 Task: Set the parametric equalizer "High freq gain (dB)" to 0.00.
Action: Mouse moved to (120, 17)
Screenshot: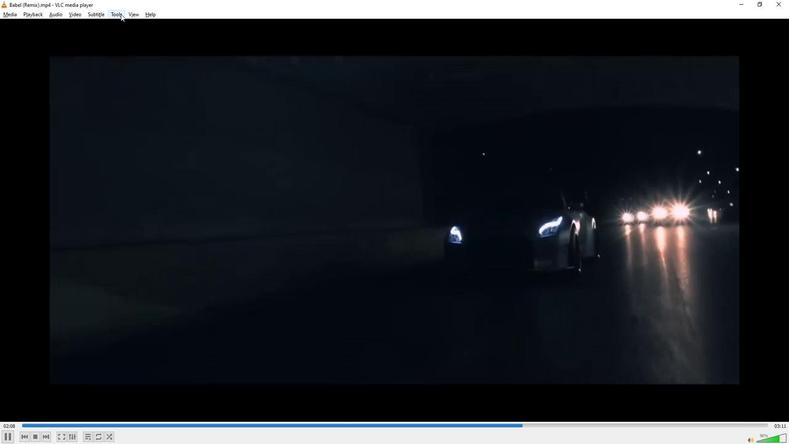 
Action: Mouse pressed left at (120, 17)
Screenshot: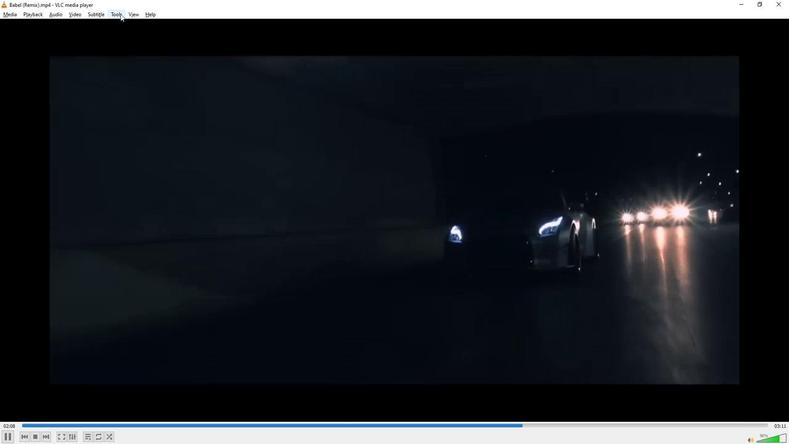 
Action: Mouse moved to (133, 114)
Screenshot: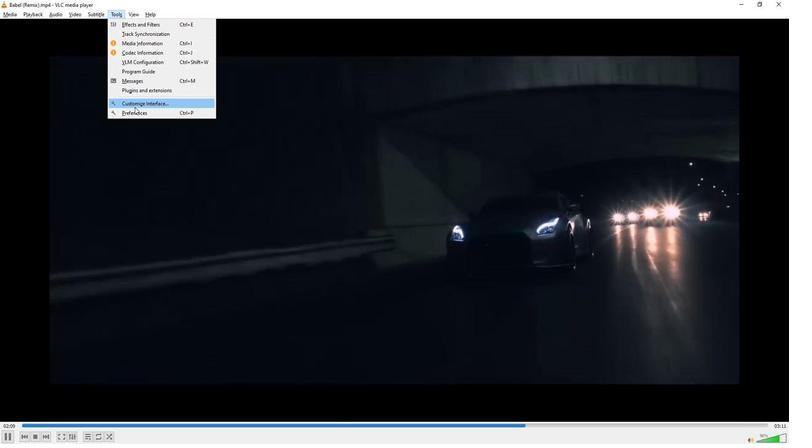 
Action: Mouse pressed left at (133, 114)
Screenshot: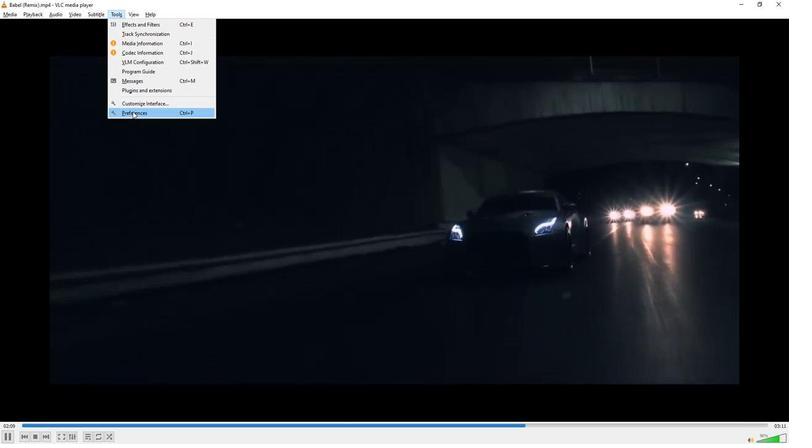 
Action: Mouse moved to (231, 335)
Screenshot: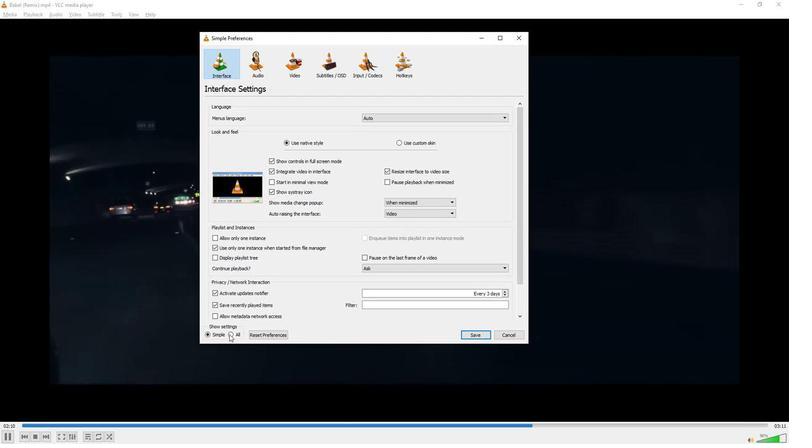 
Action: Mouse pressed left at (231, 335)
Screenshot: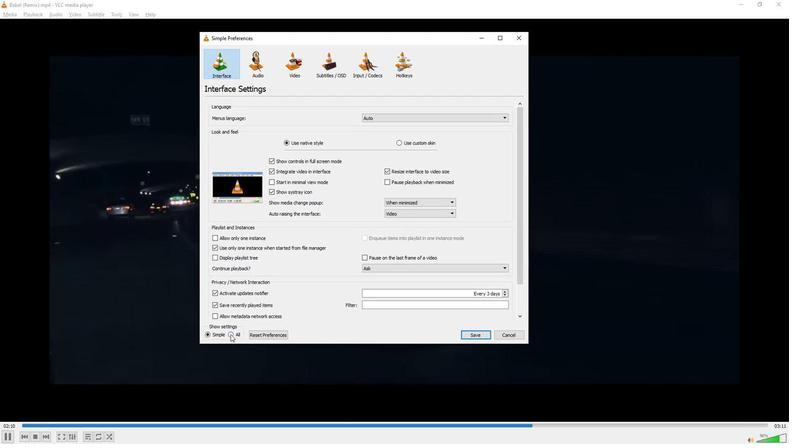 
Action: Mouse moved to (220, 151)
Screenshot: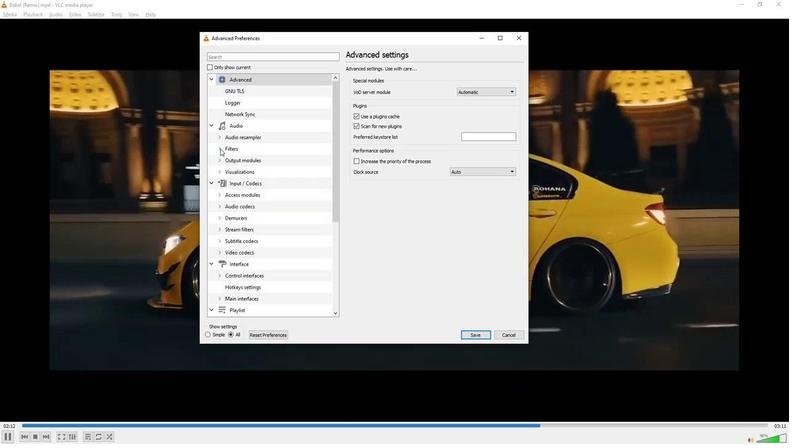 
Action: Mouse pressed left at (220, 151)
Screenshot: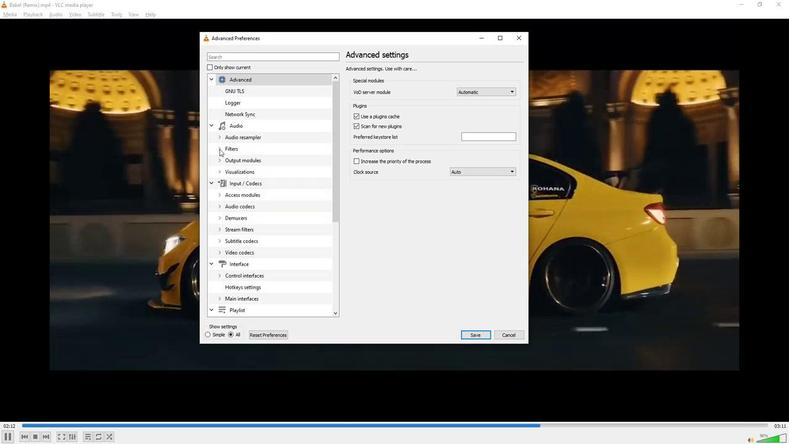 
Action: Mouse moved to (245, 251)
Screenshot: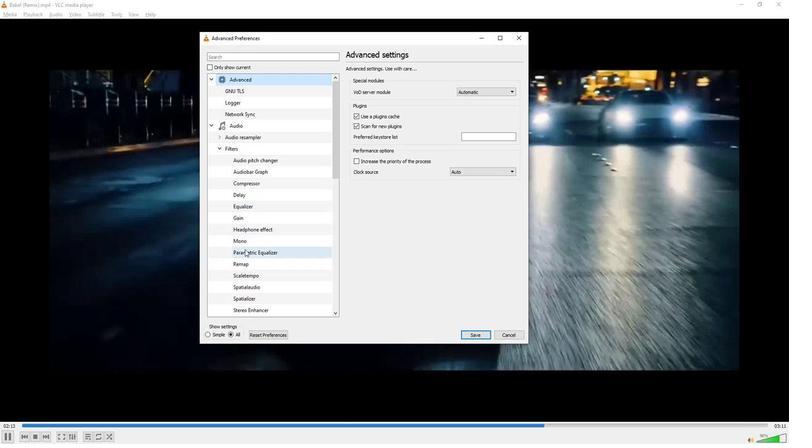 
Action: Mouse pressed left at (245, 251)
Screenshot: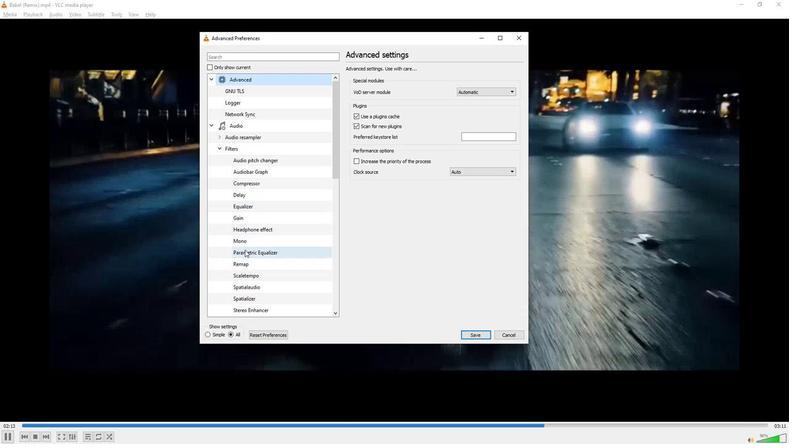 
Action: Mouse moved to (506, 119)
Screenshot: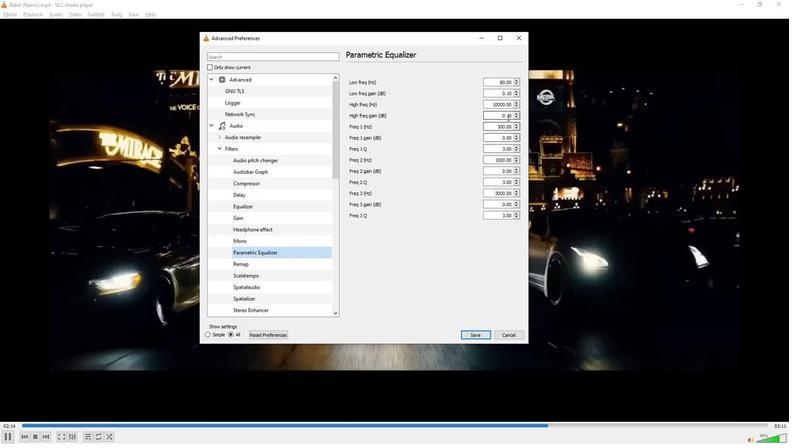 
Action: Mouse pressed left at (506, 119)
Screenshot: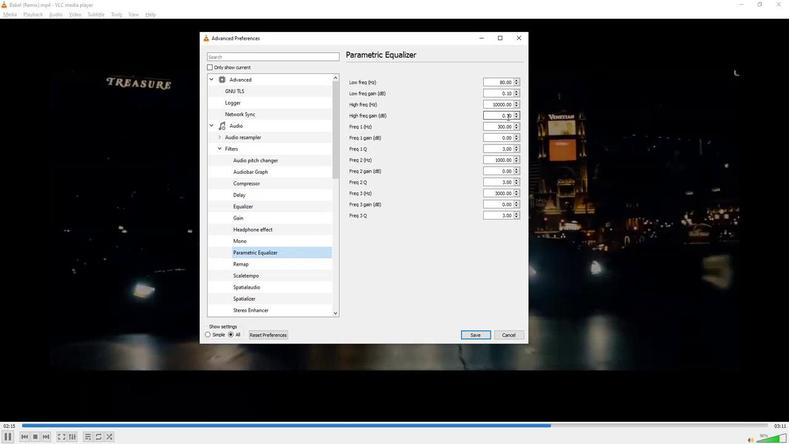 
Action: Mouse moved to (514, 119)
Screenshot: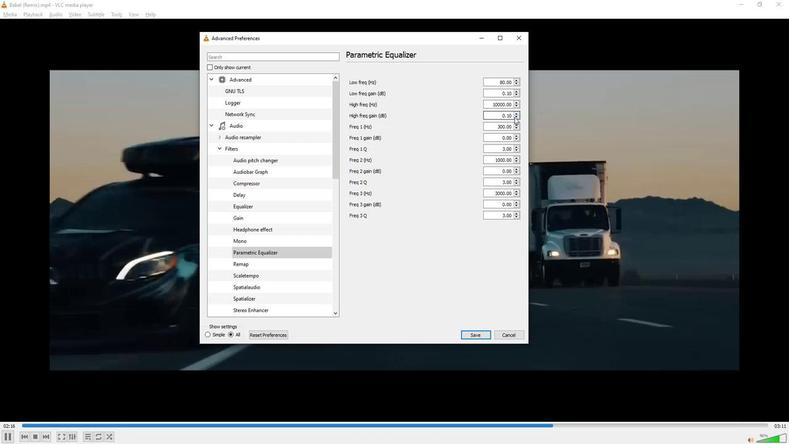 
Action: Mouse pressed left at (514, 119)
Screenshot: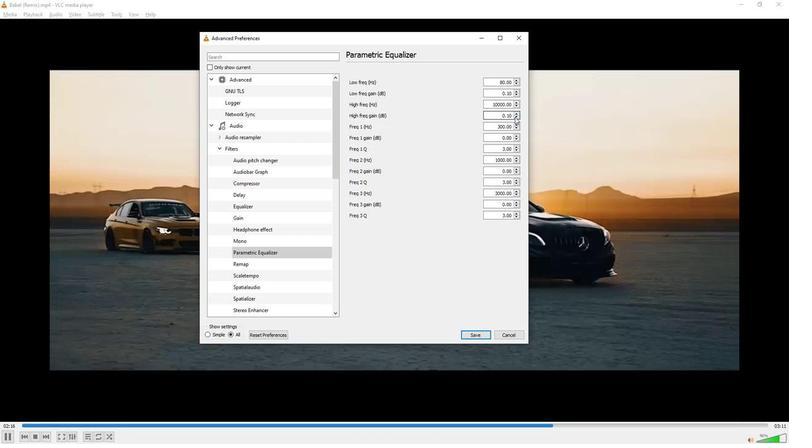
Action: Mouse moved to (451, 156)
Screenshot: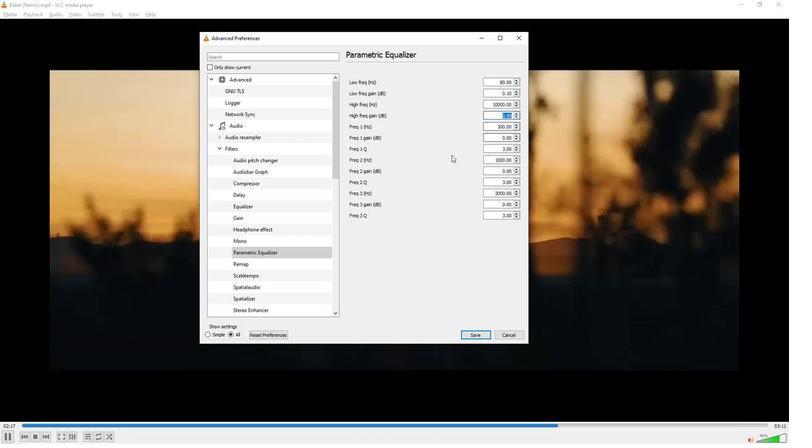 
Action: Mouse pressed left at (451, 156)
Screenshot: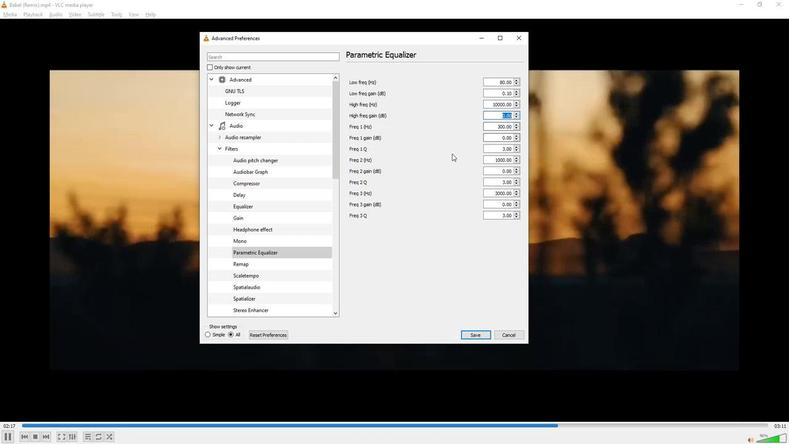 
Action: Mouse moved to (457, 242)
Screenshot: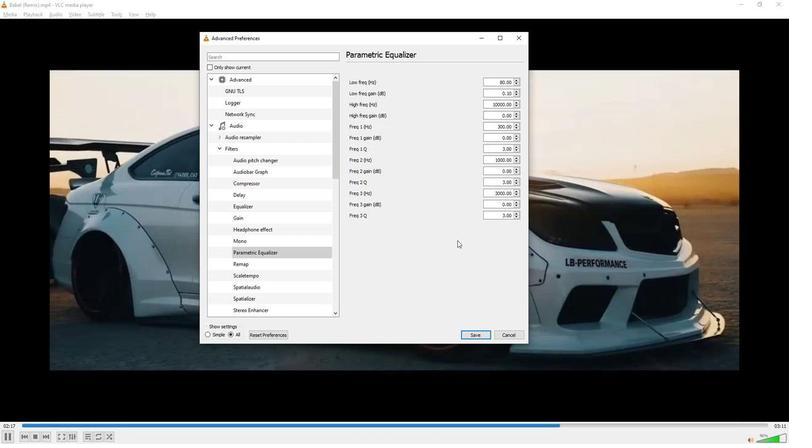 
